 Task: Schedule a time to review and update your personal goals on the 27th at 4:00 PM.
Action: Mouse pressed left at (25, 285)
Screenshot: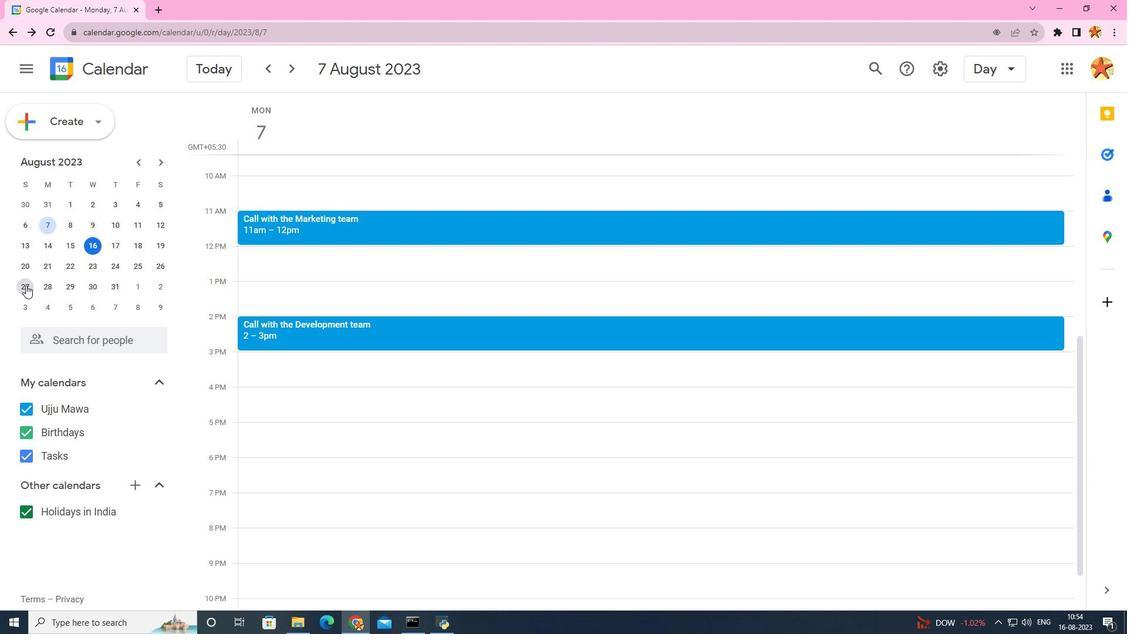 
Action: Mouse moved to (275, 386)
Screenshot: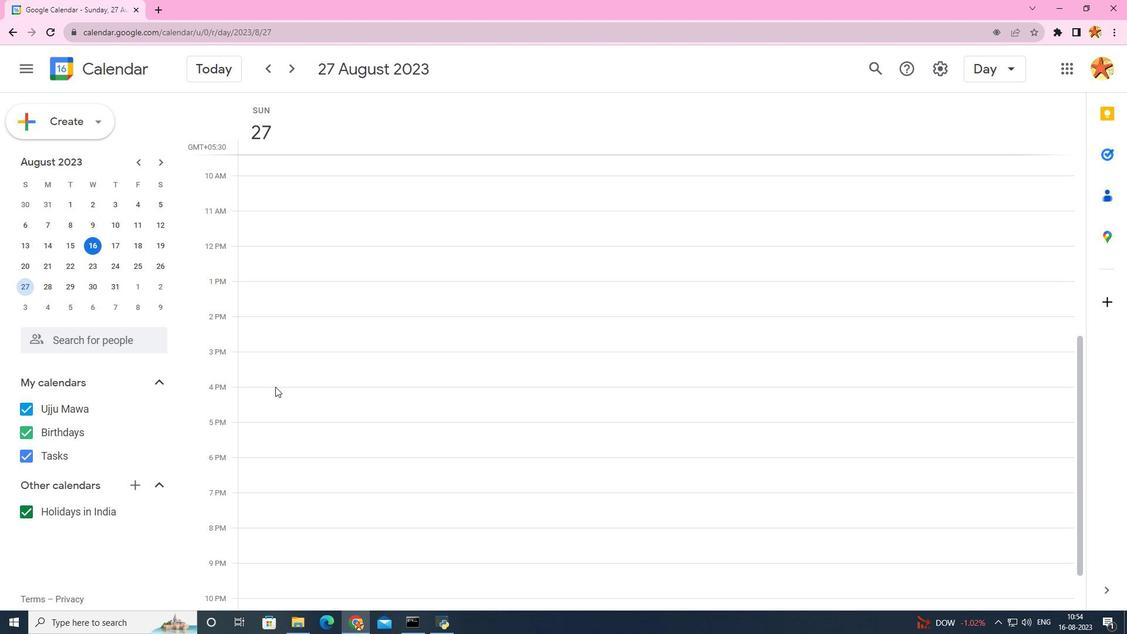 
Action: Mouse pressed left at (275, 386)
Screenshot: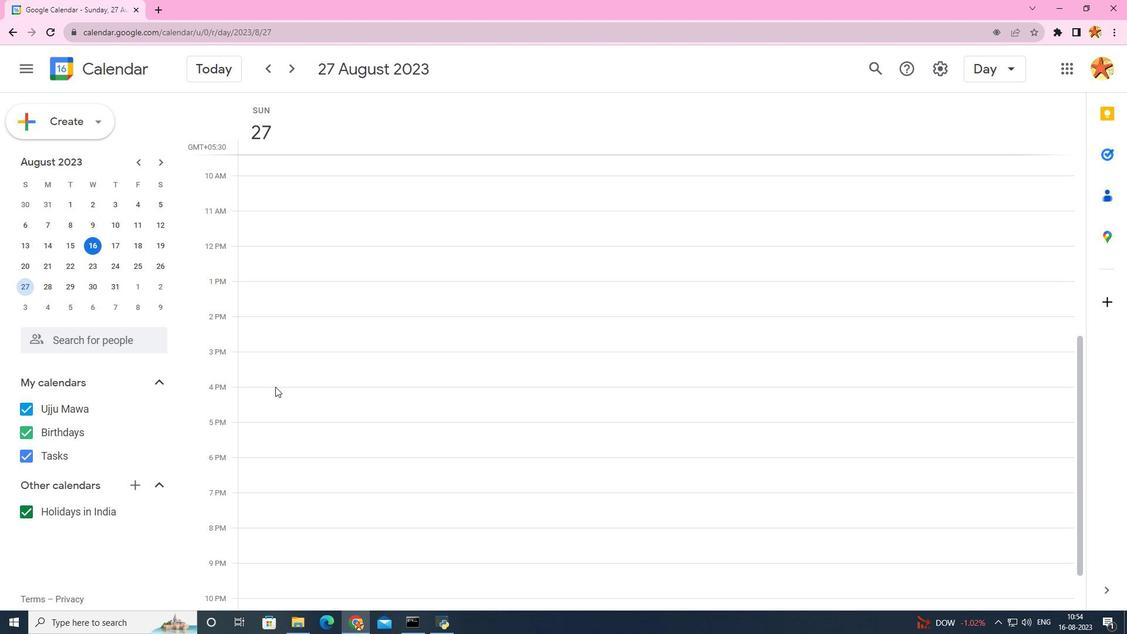 
Action: Mouse moved to (272, 405)
Screenshot: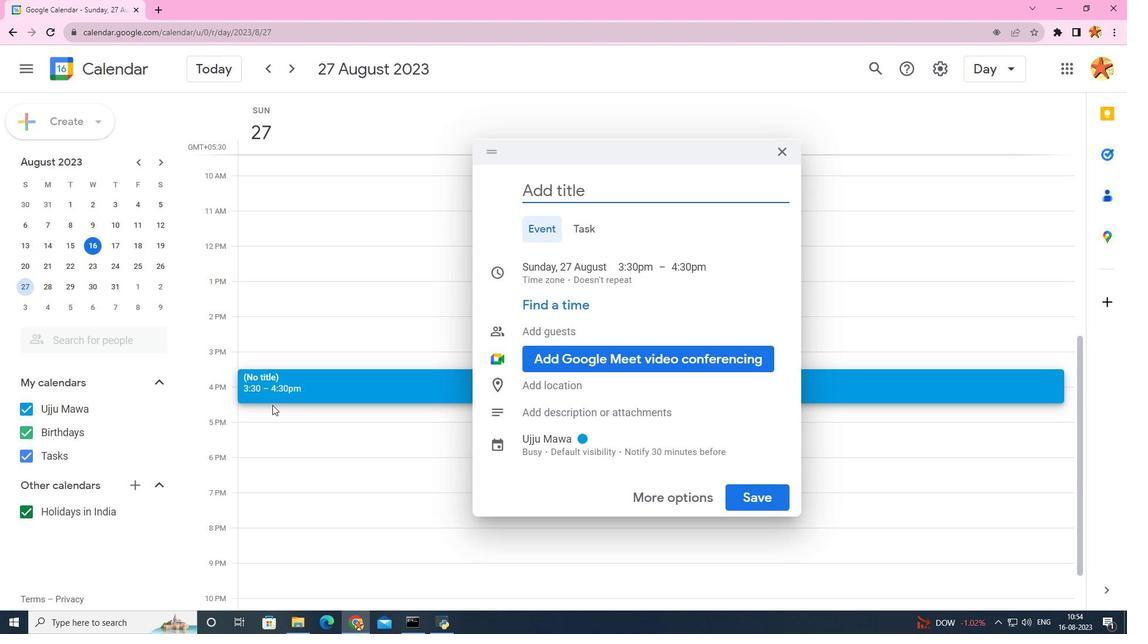 
Action: Mouse pressed left at (272, 405)
Screenshot: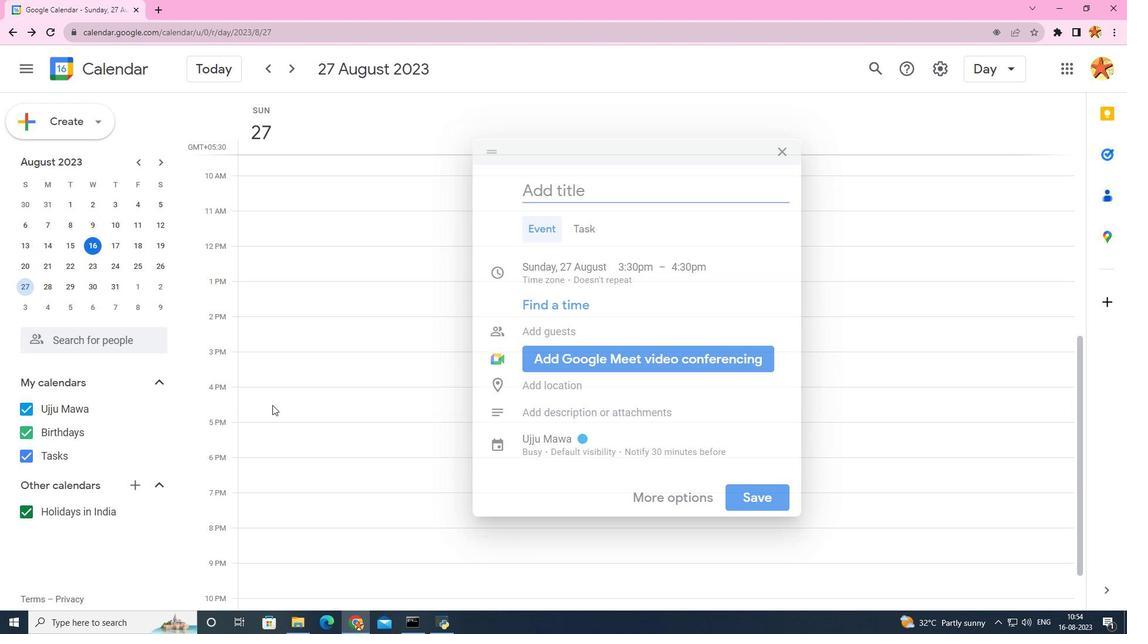 
Action: Mouse pressed left at (272, 405)
Screenshot: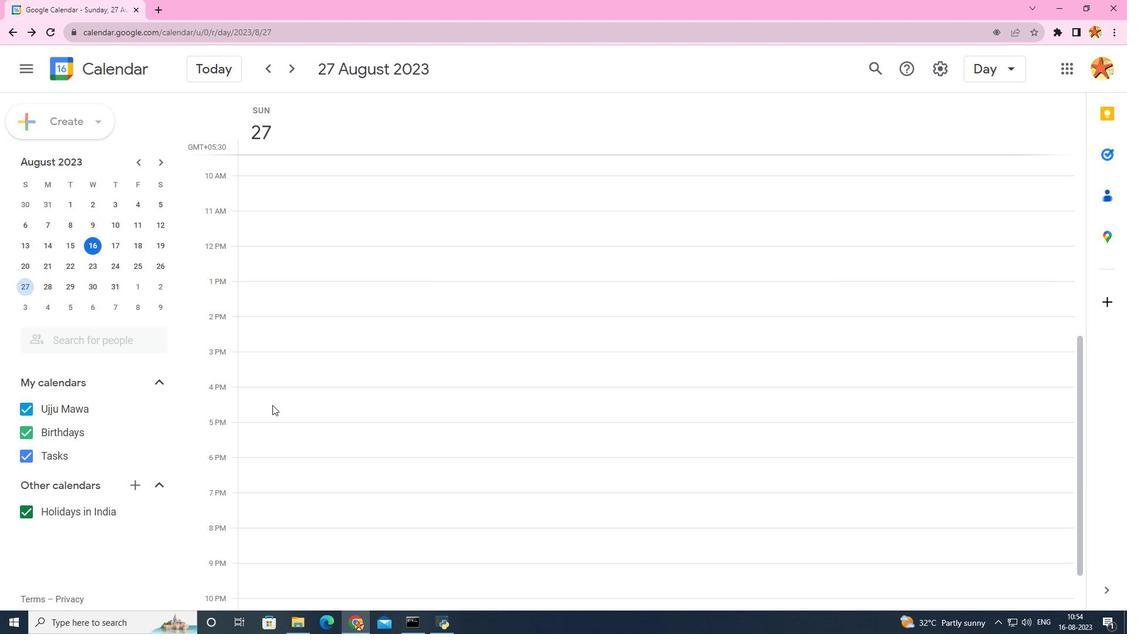 
Action: Mouse moved to (280, 401)
Screenshot: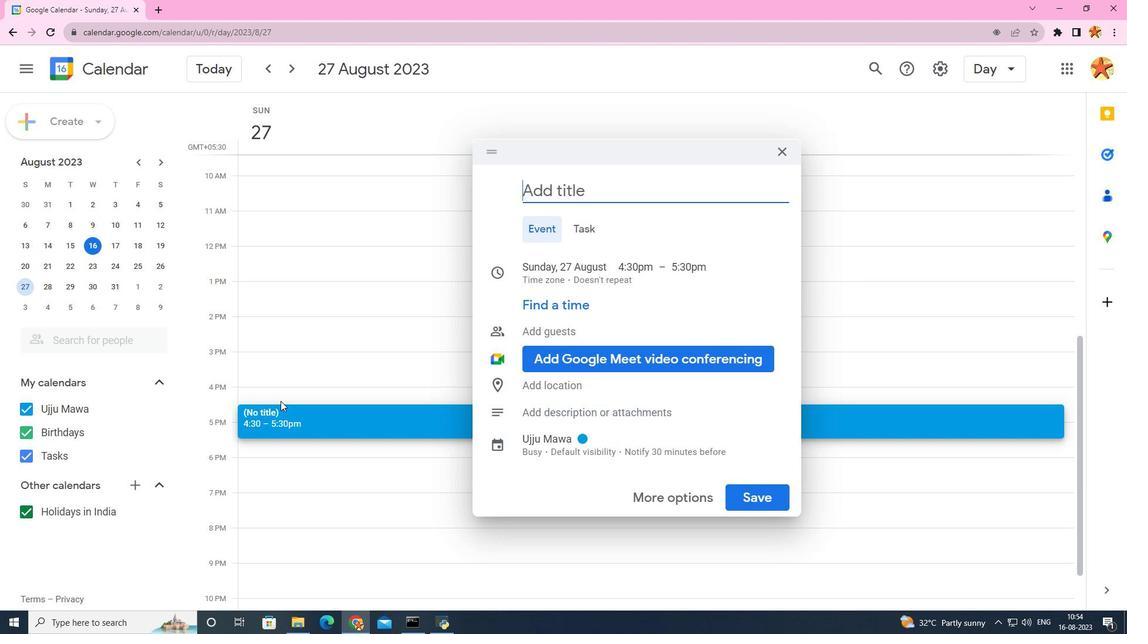 
Action: Mouse pressed left at (280, 401)
Screenshot: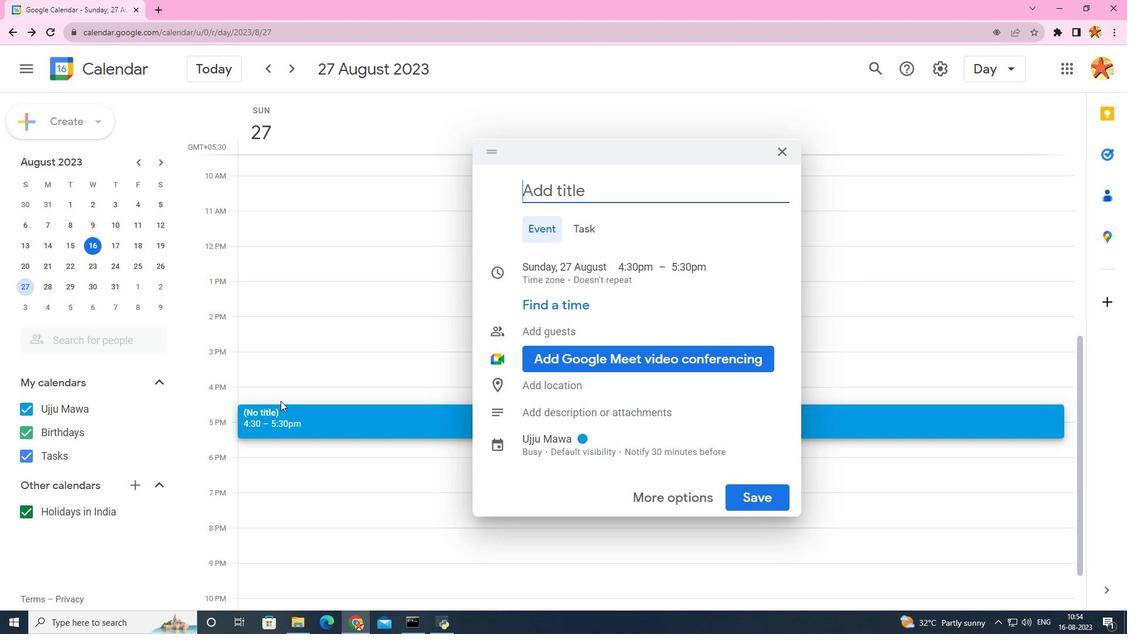 
Action: Mouse moved to (284, 395)
Screenshot: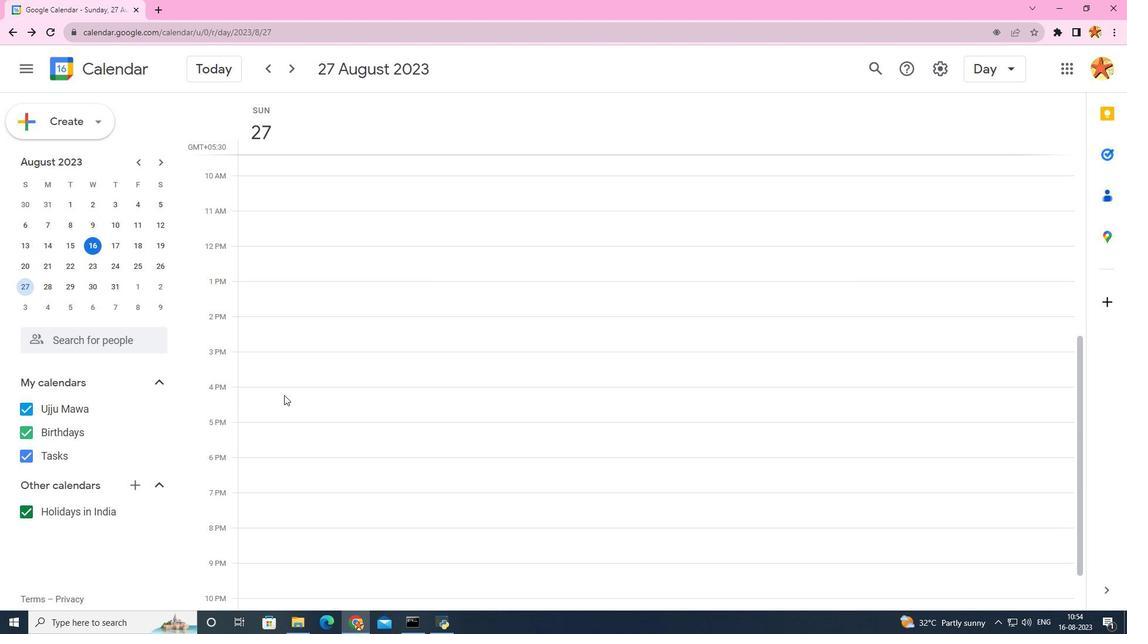 
Action: Mouse pressed left at (284, 395)
Screenshot: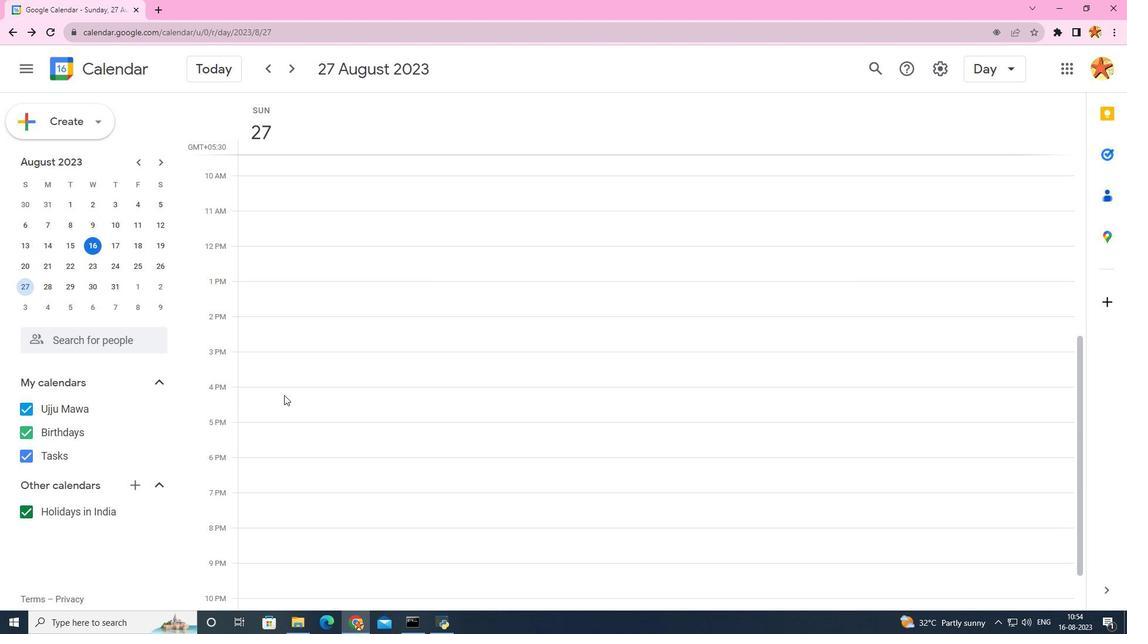 
Action: Mouse moved to (659, 201)
Screenshot: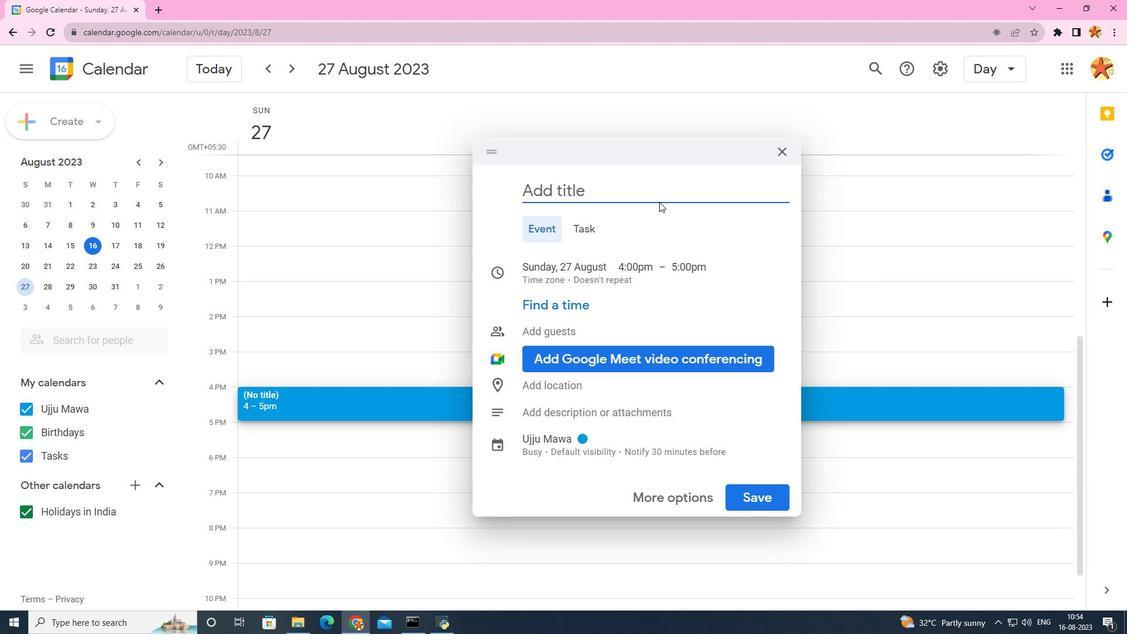 
Action: Key pressed <Key.caps_lock>RE<Key.caps_lock>v<Key.backspace><Key.backspace>3<Key.backspace>eview<Key.space>and<Key.space>update<Key.space>your<Key.space>personal<Key.space>goals
Screenshot: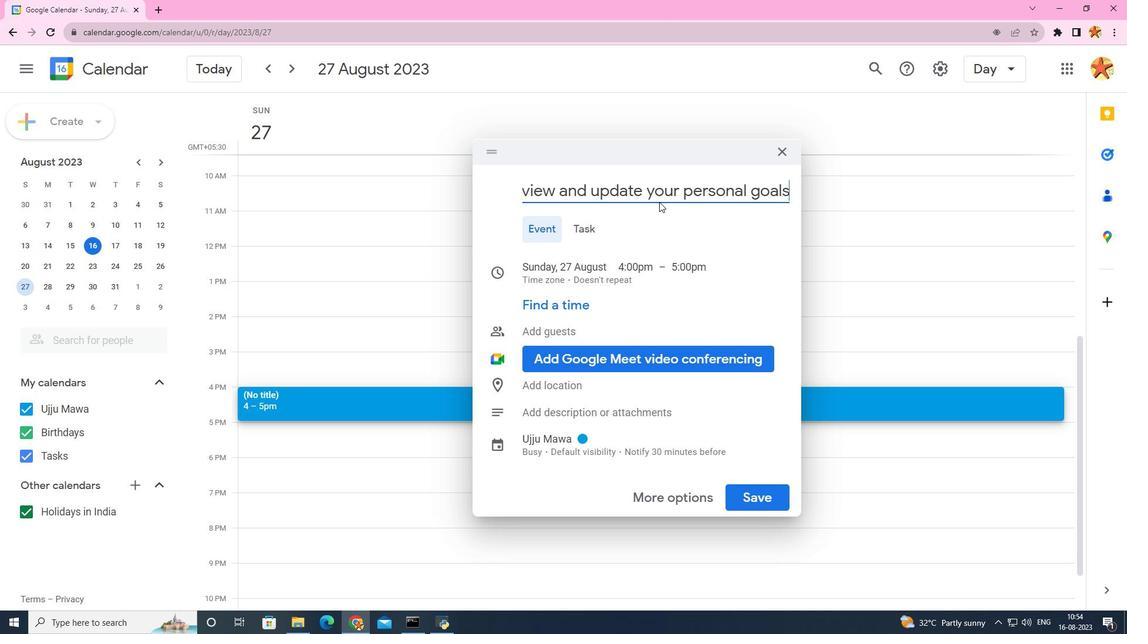 
Action: Mouse moved to (742, 496)
Screenshot: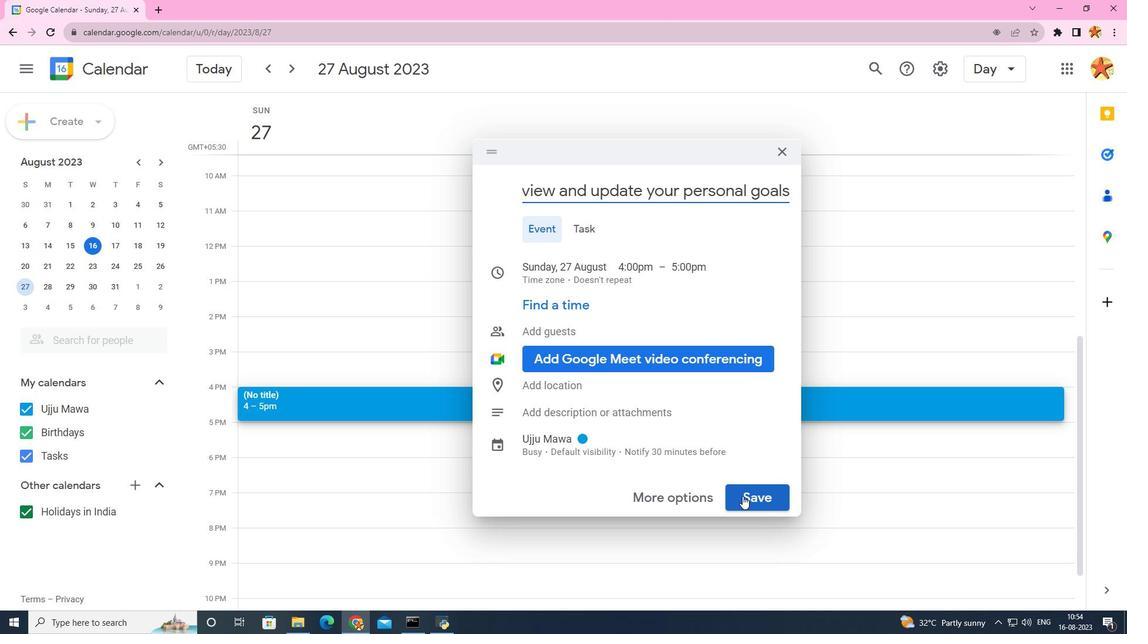 
Action: Mouse pressed left at (742, 496)
Screenshot: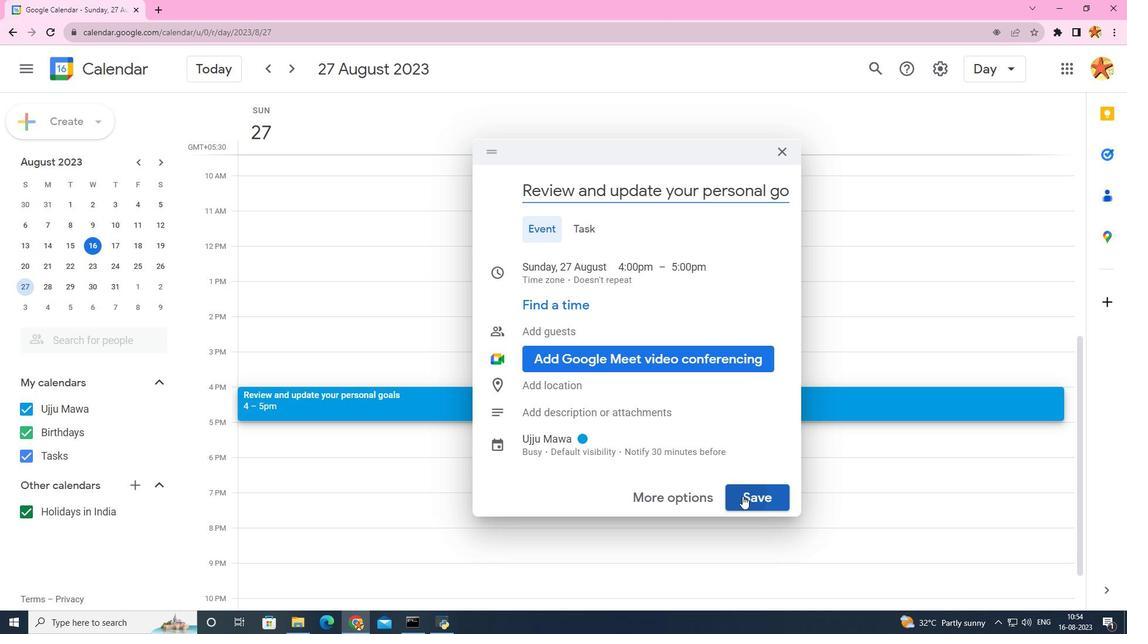 
